 Task: Set a 30-minute reminder for your appointment on June 28, 2023.
Action: Mouse moved to (10, 71)
Screenshot: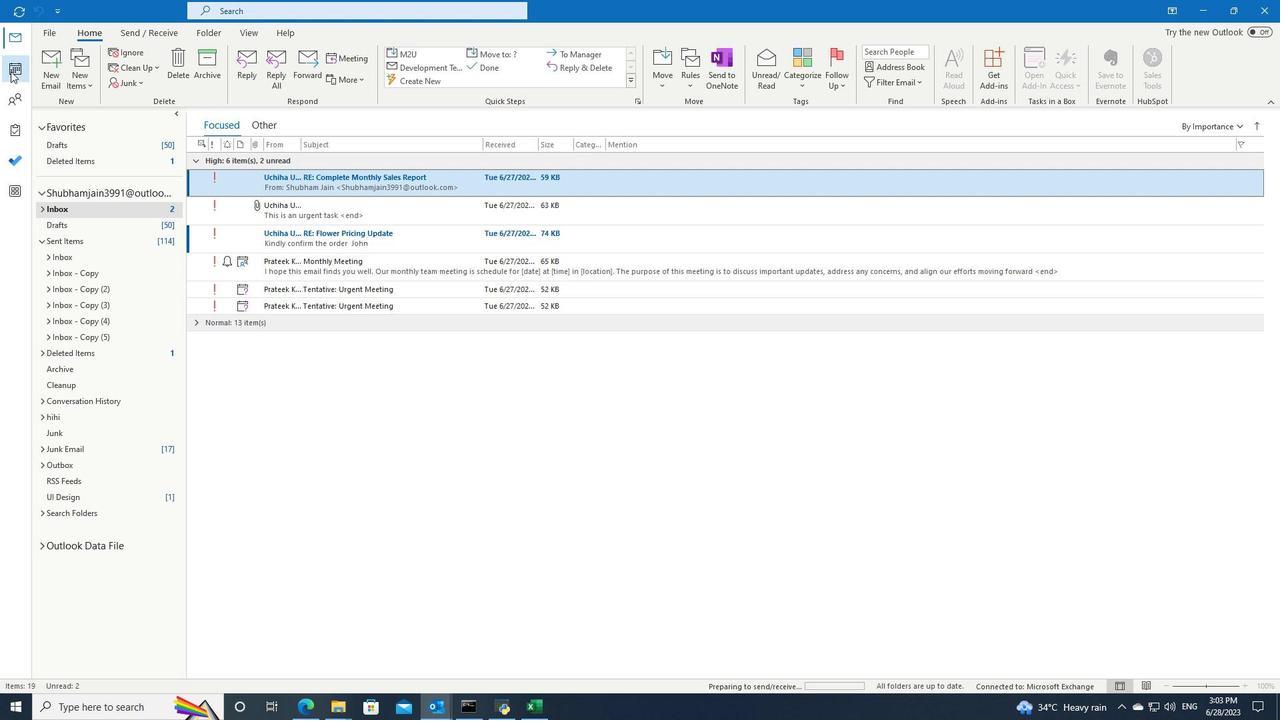 
Action: Mouse pressed left at (10, 71)
Screenshot: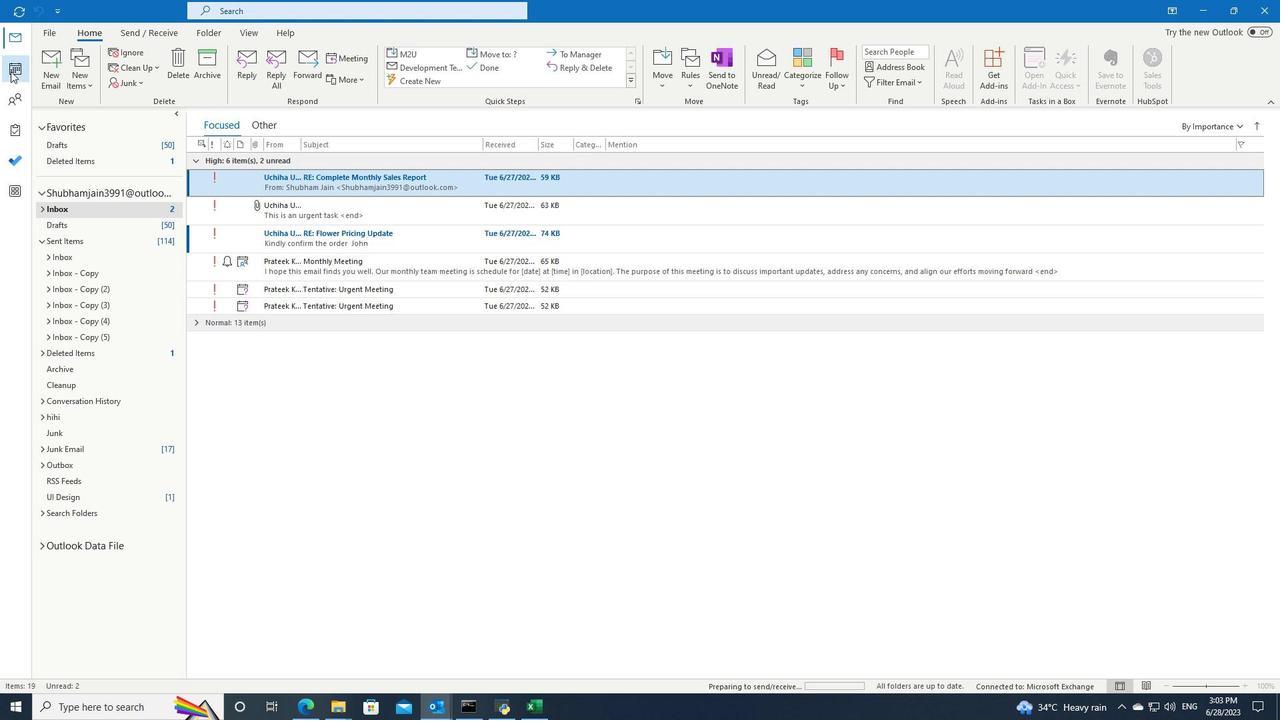 
Action: Mouse moved to (671, 604)
Screenshot: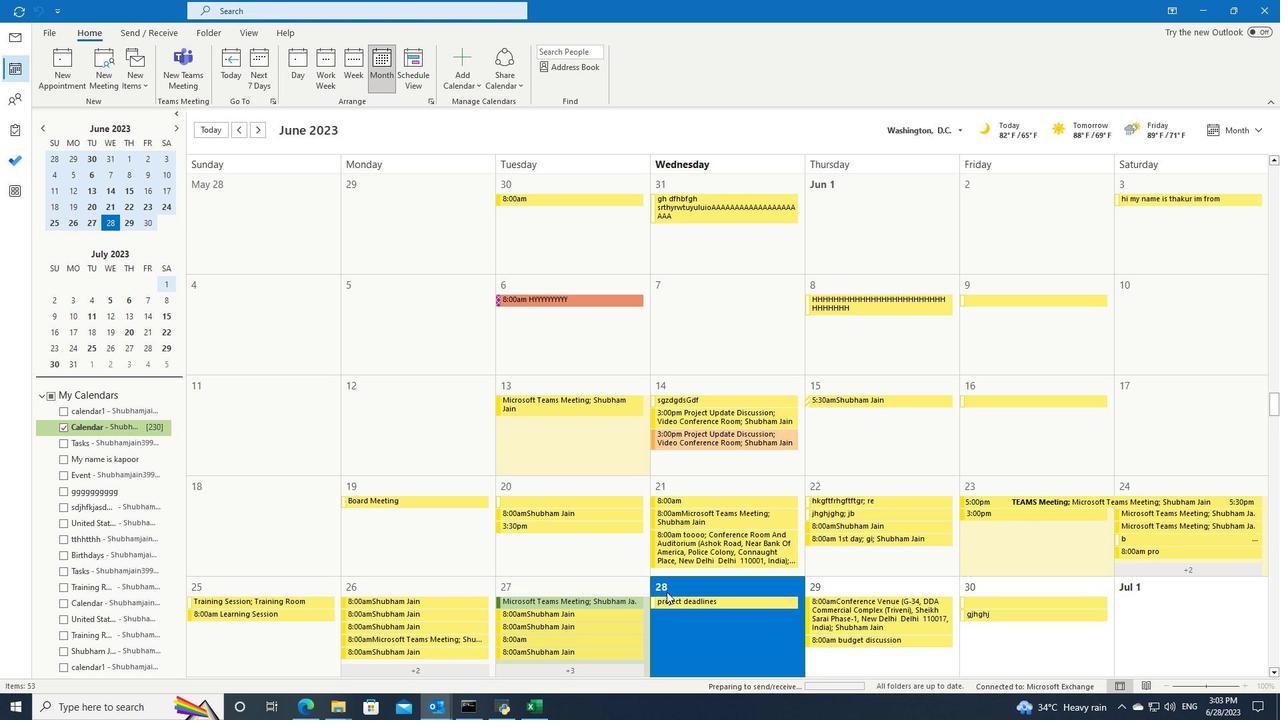 
Action: Mouse pressed left at (671, 604)
Screenshot: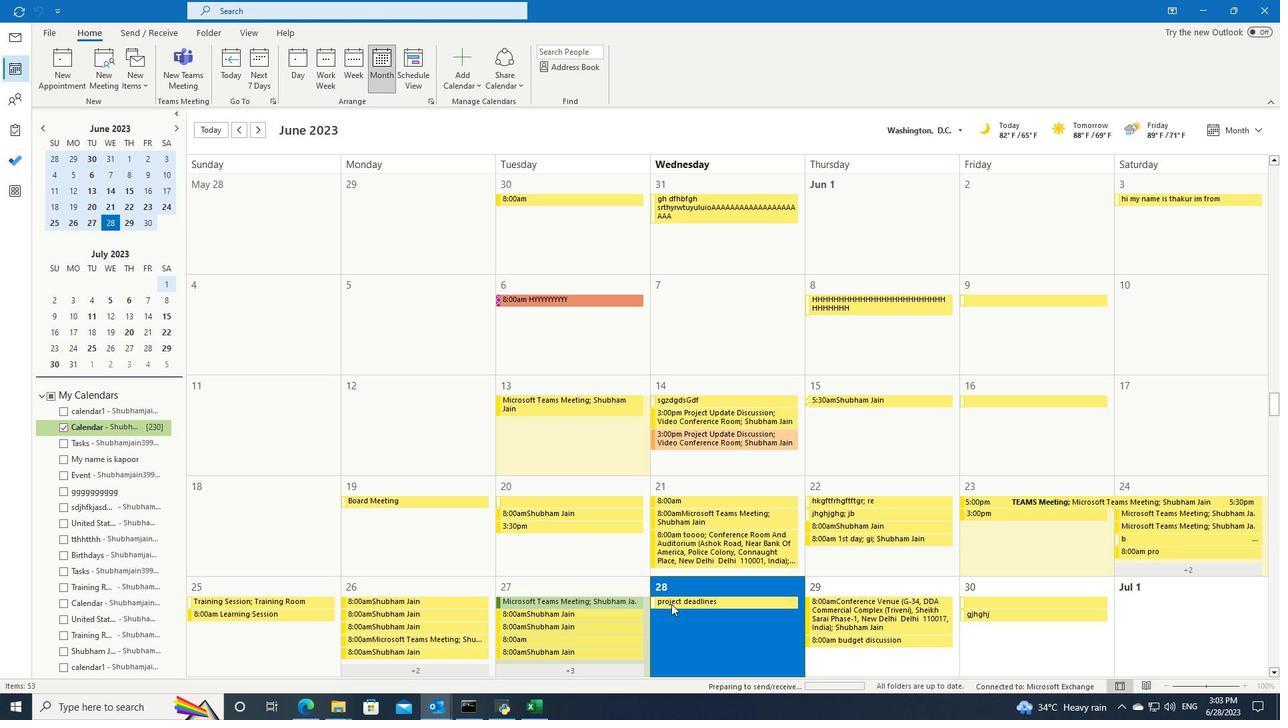 
Action: Mouse moved to (344, 84)
Screenshot: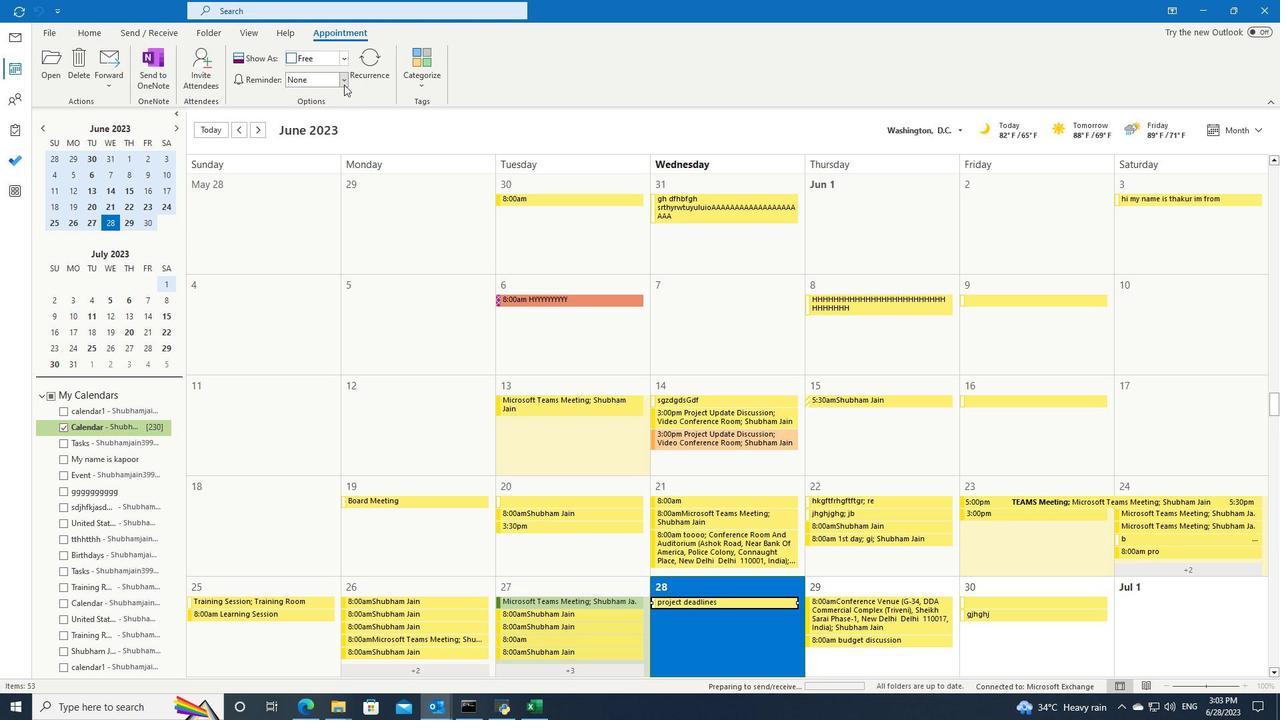 
Action: Mouse pressed left at (344, 84)
Screenshot: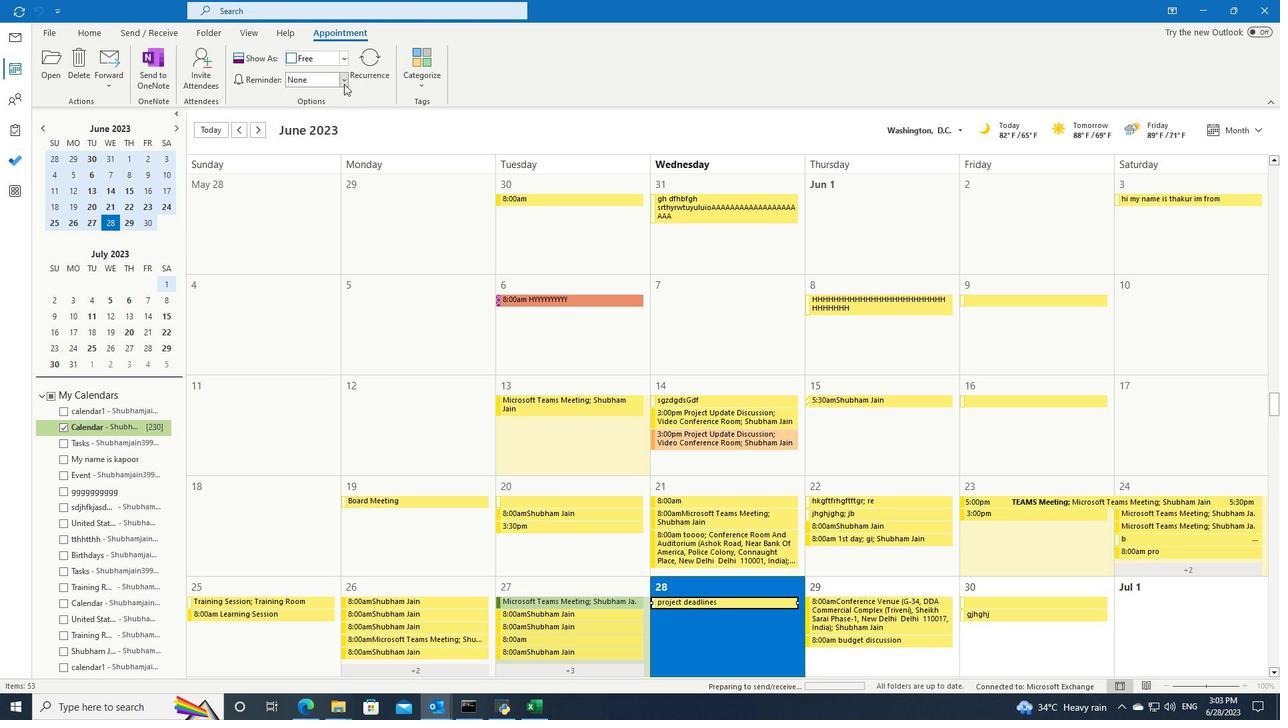 
Action: Mouse moved to (333, 175)
Screenshot: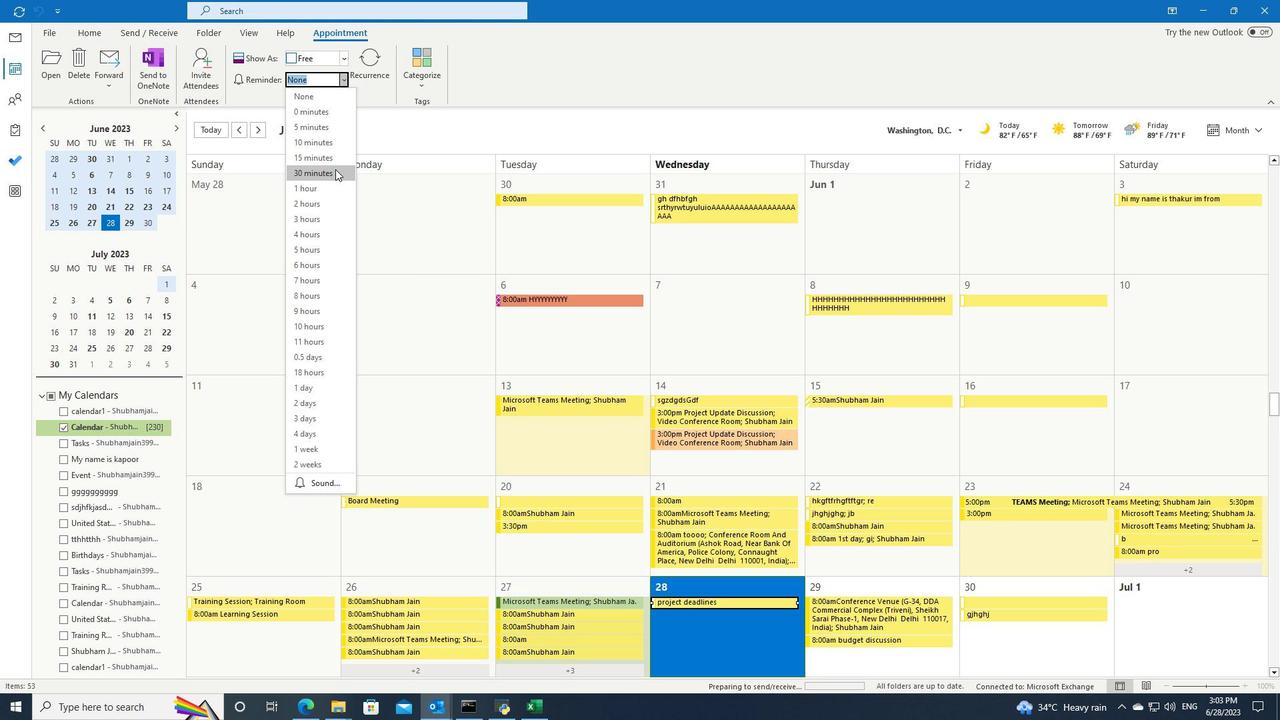 
Action: Mouse pressed left at (333, 175)
Screenshot: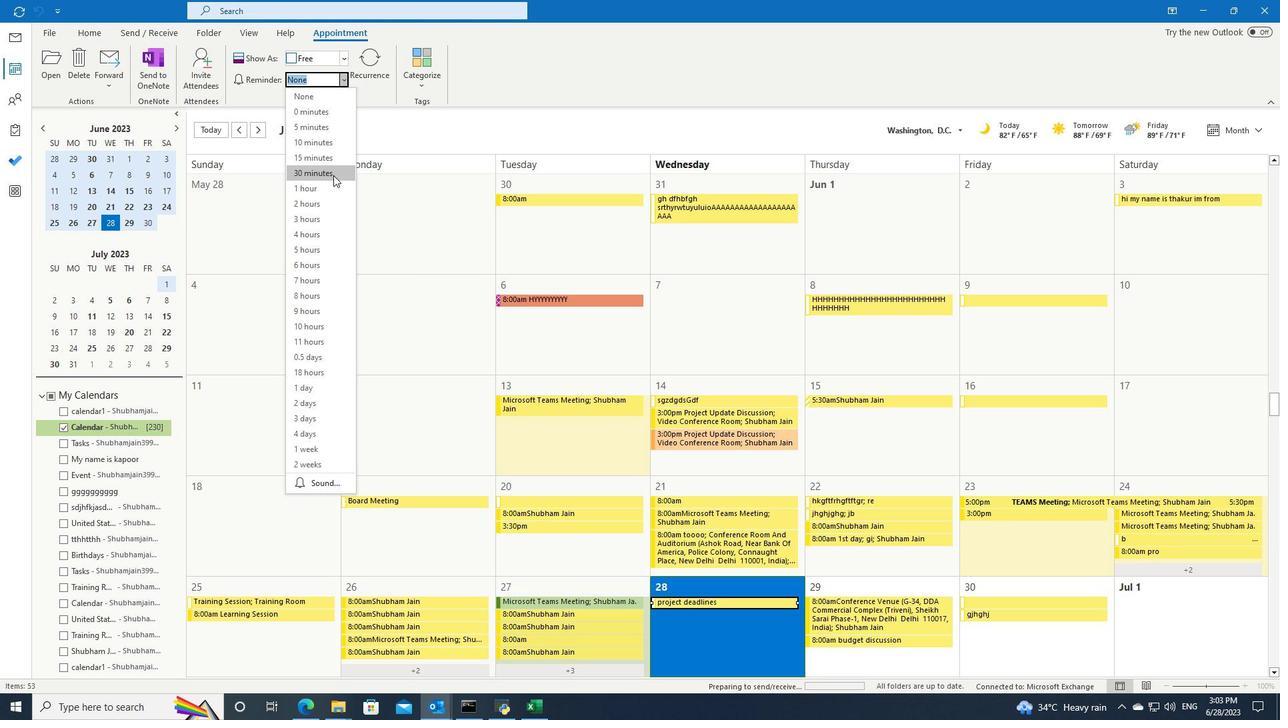 
